 Task: Reply All to email with the signature Danielle Scott with the subject 'Request for payment' from softage.1@softage.net with the message 'Would it be possible to have a project update meeting with all stakeholders next week?'
Action: Mouse moved to (1116, 241)
Screenshot: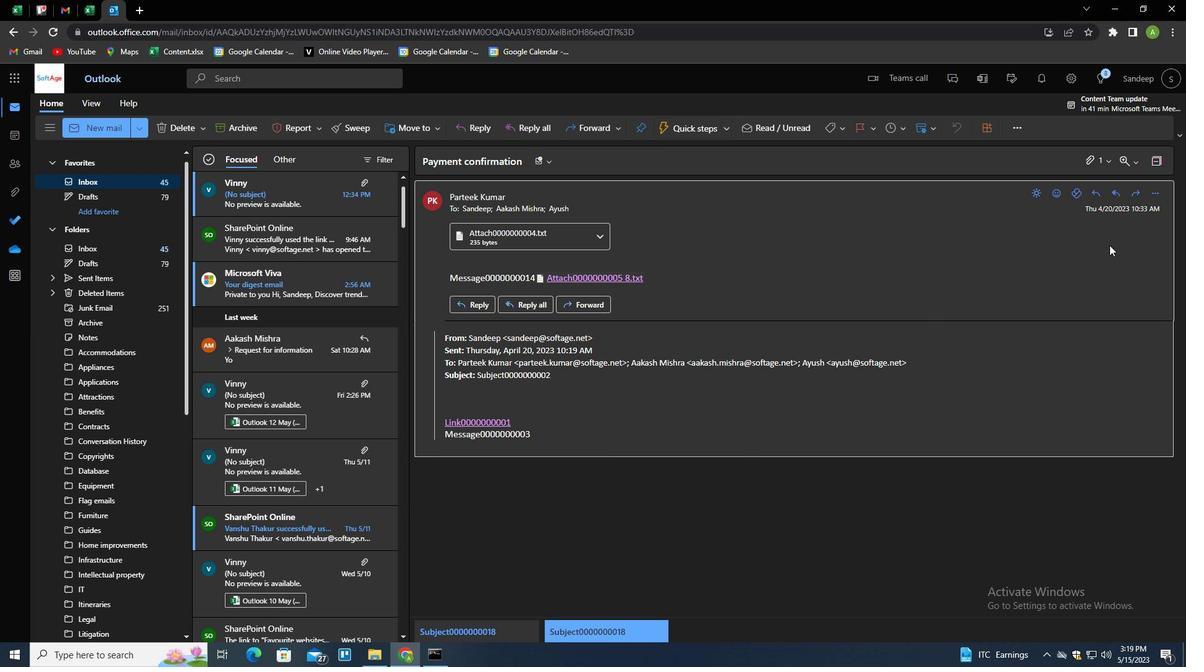 
Action: Mouse pressed right at (1116, 241)
Screenshot: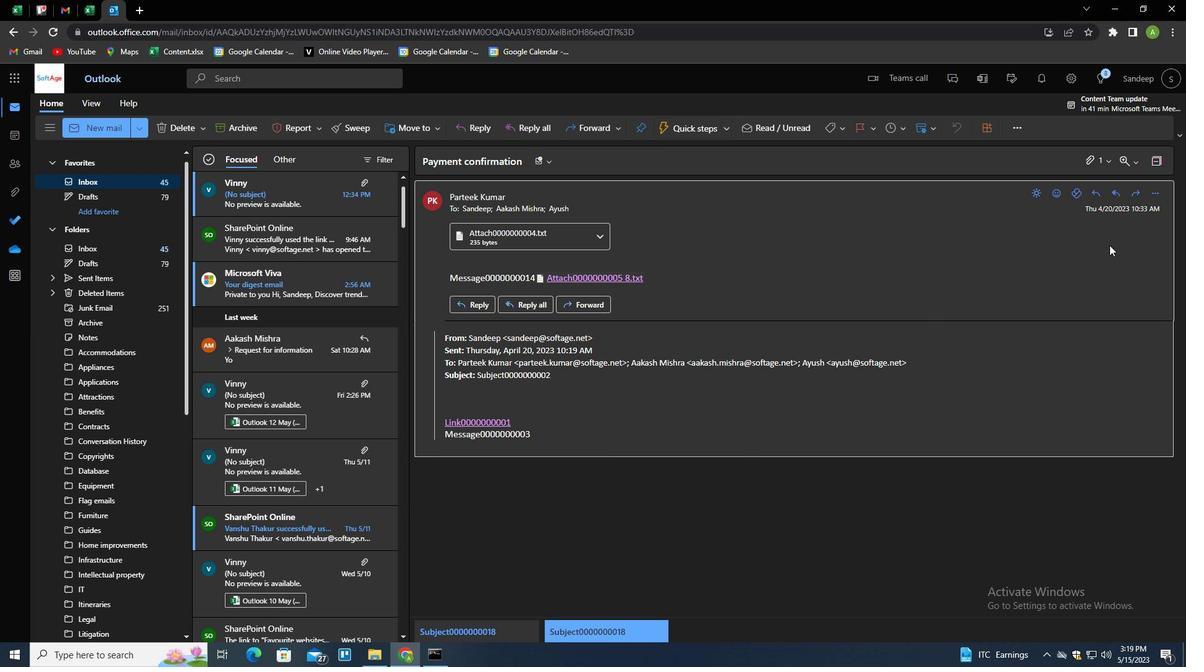 
Action: Mouse moved to (1160, 189)
Screenshot: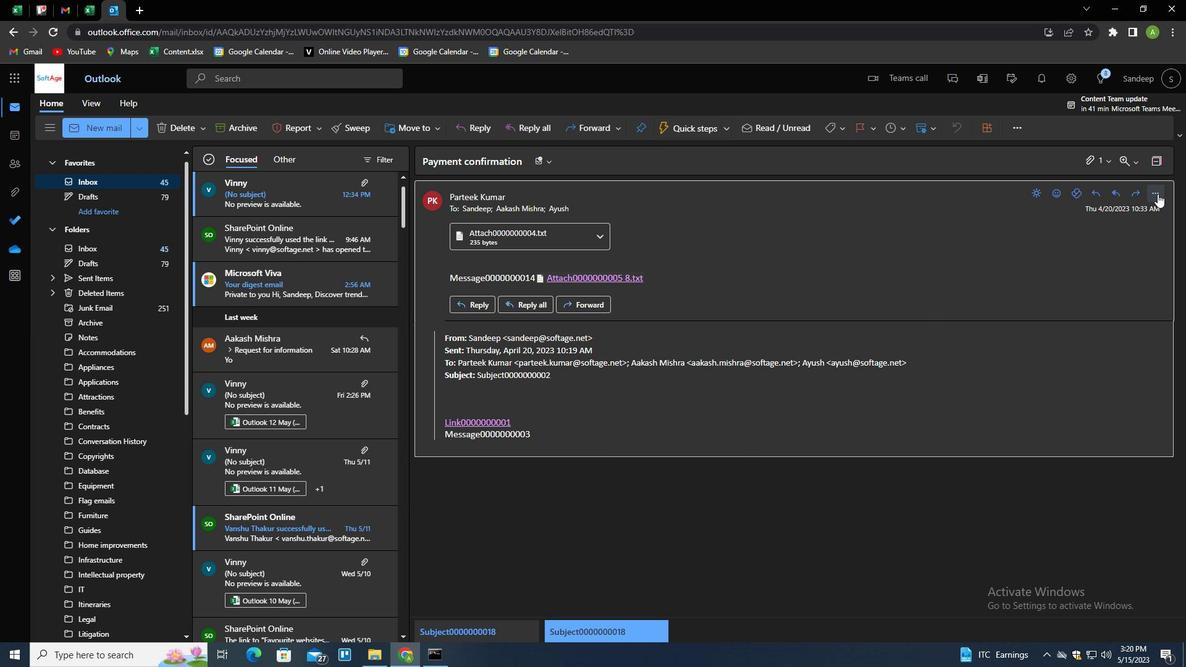 
Action: Mouse pressed left at (1160, 189)
Screenshot: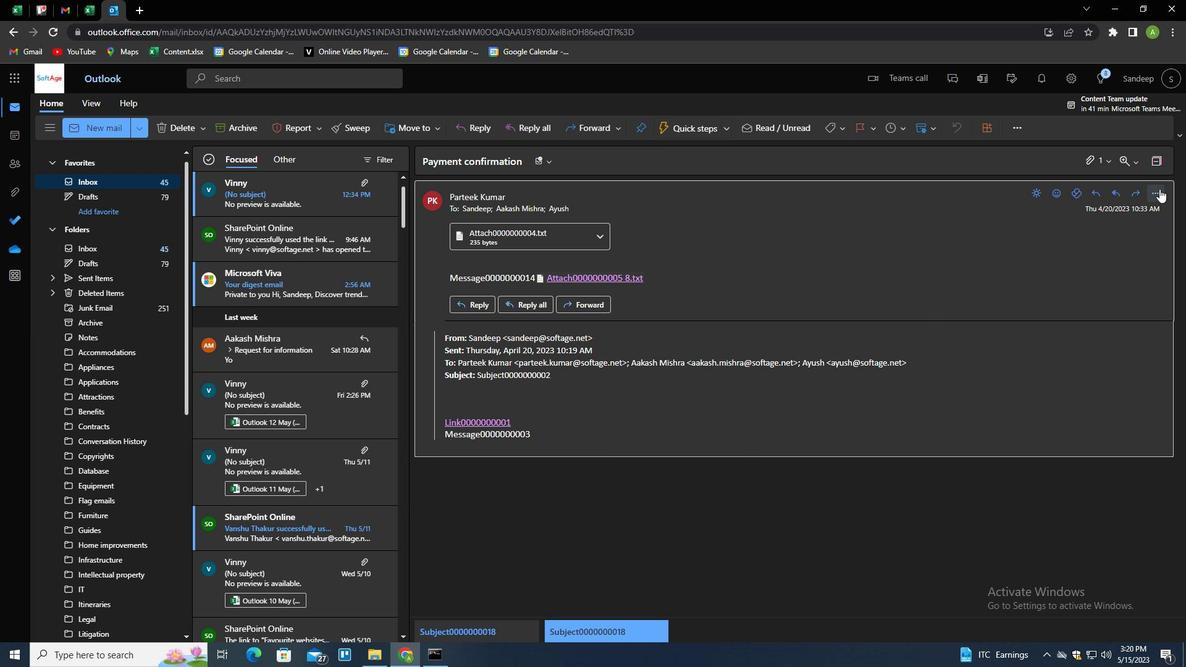 
Action: Mouse moved to (1116, 241)
Screenshot: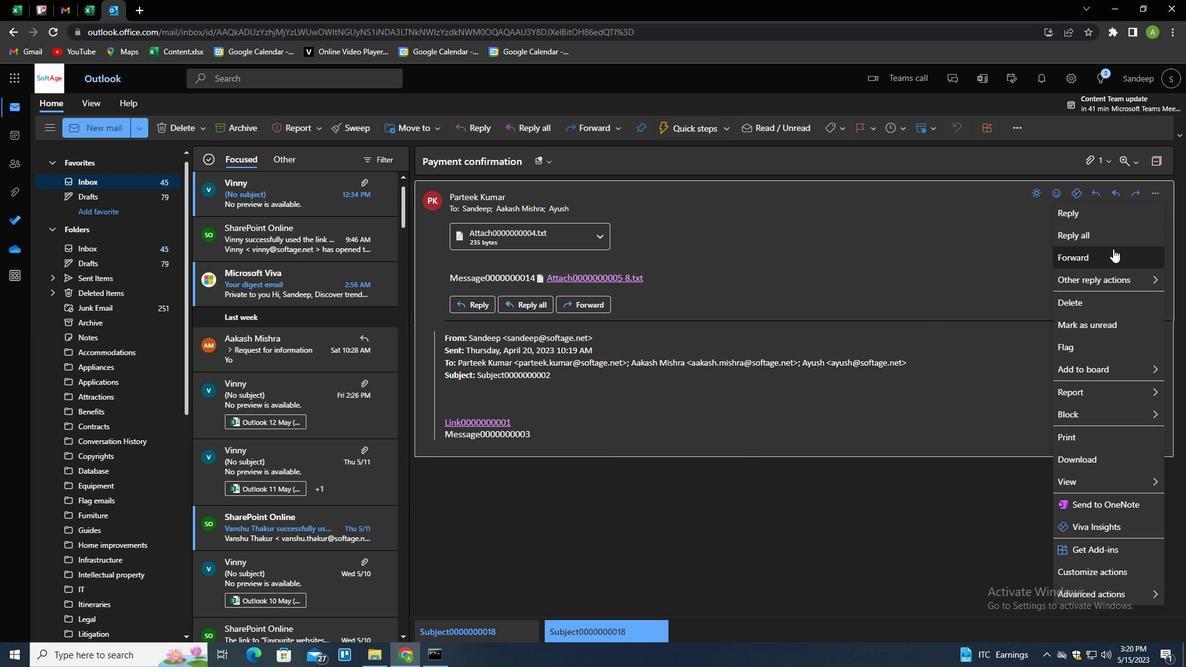 
Action: Mouse pressed left at (1116, 241)
Screenshot: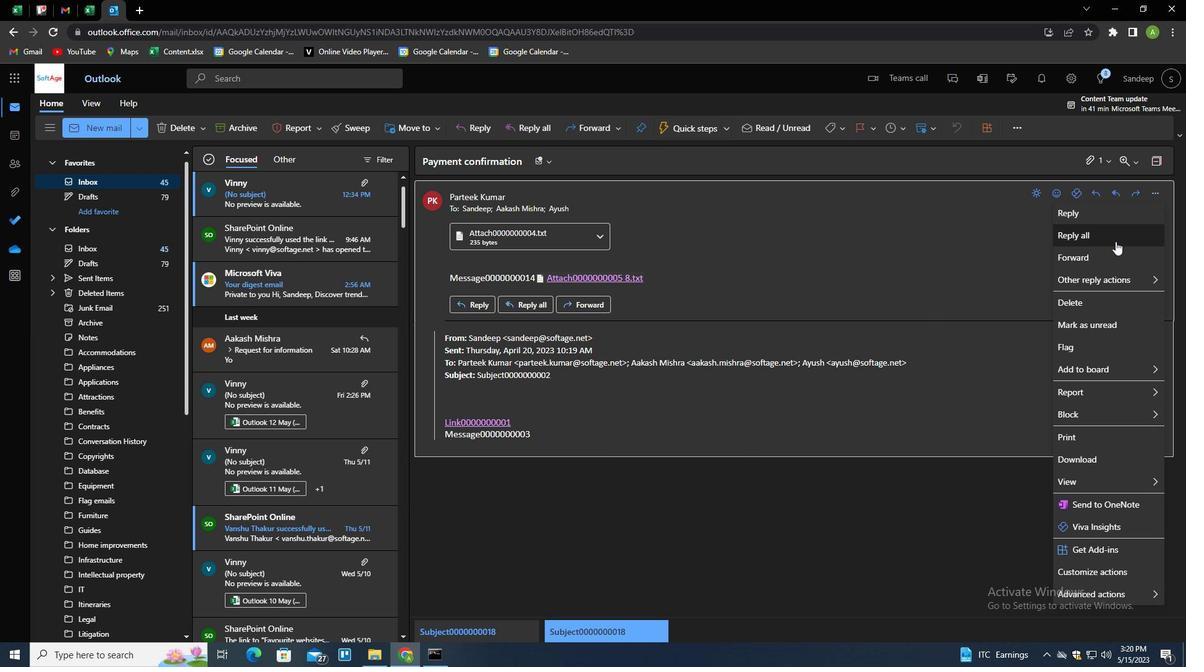 
Action: Mouse moved to (433, 354)
Screenshot: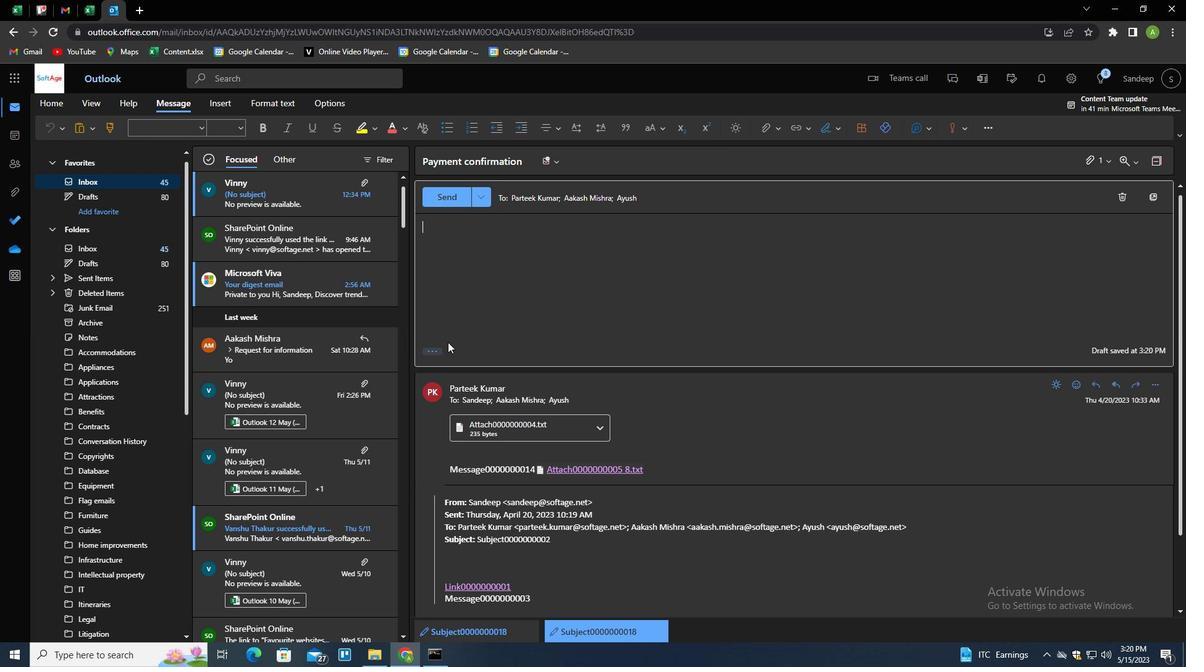 
Action: Mouse pressed left at (433, 354)
Screenshot: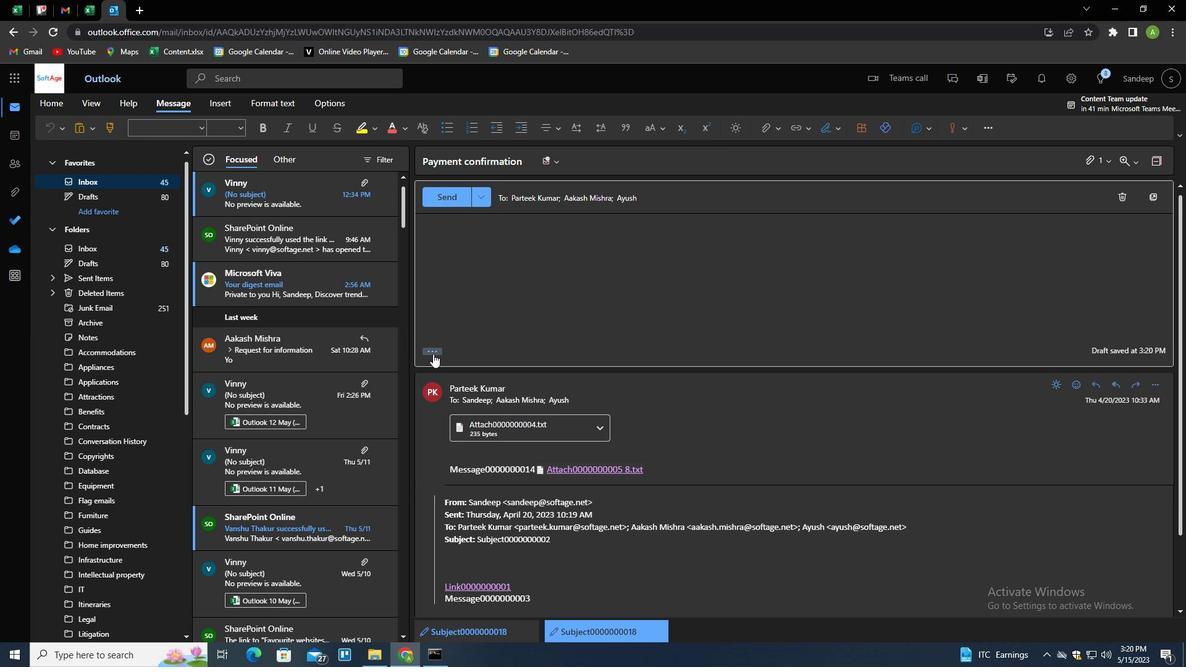 
Action: Mouse moved to (832, 129)
Screenshot: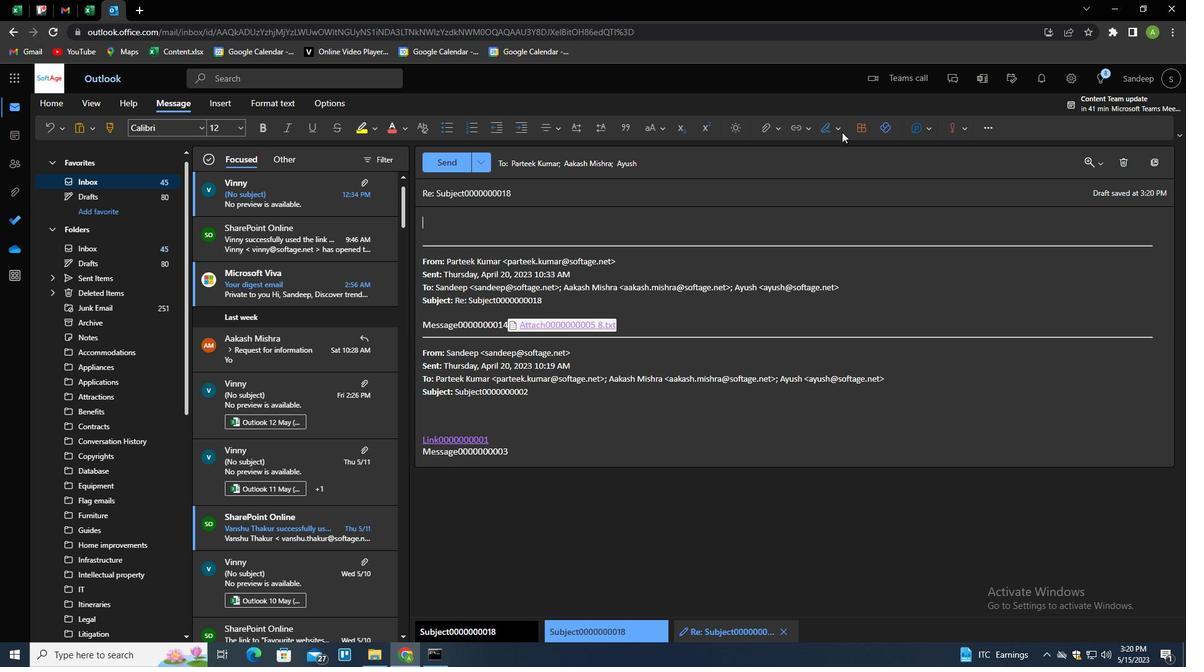 
Action: Mouse pressed left at (832, 129)
Screenshot: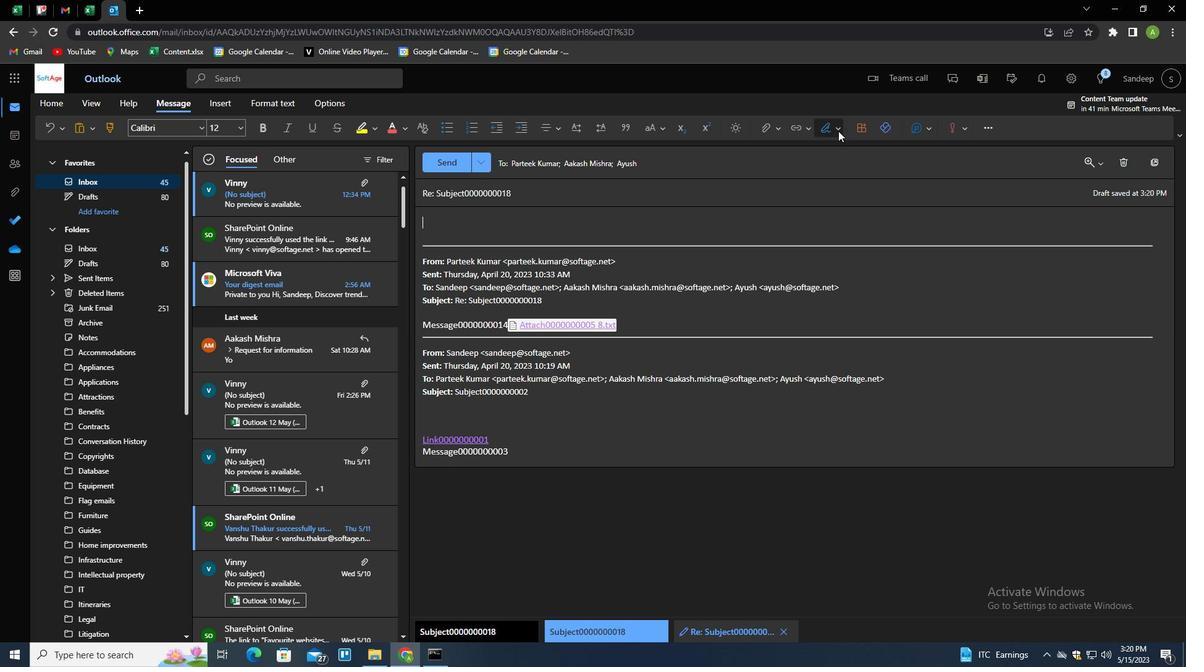 
Action: Mouse moved to (821, 179)
Screenshot: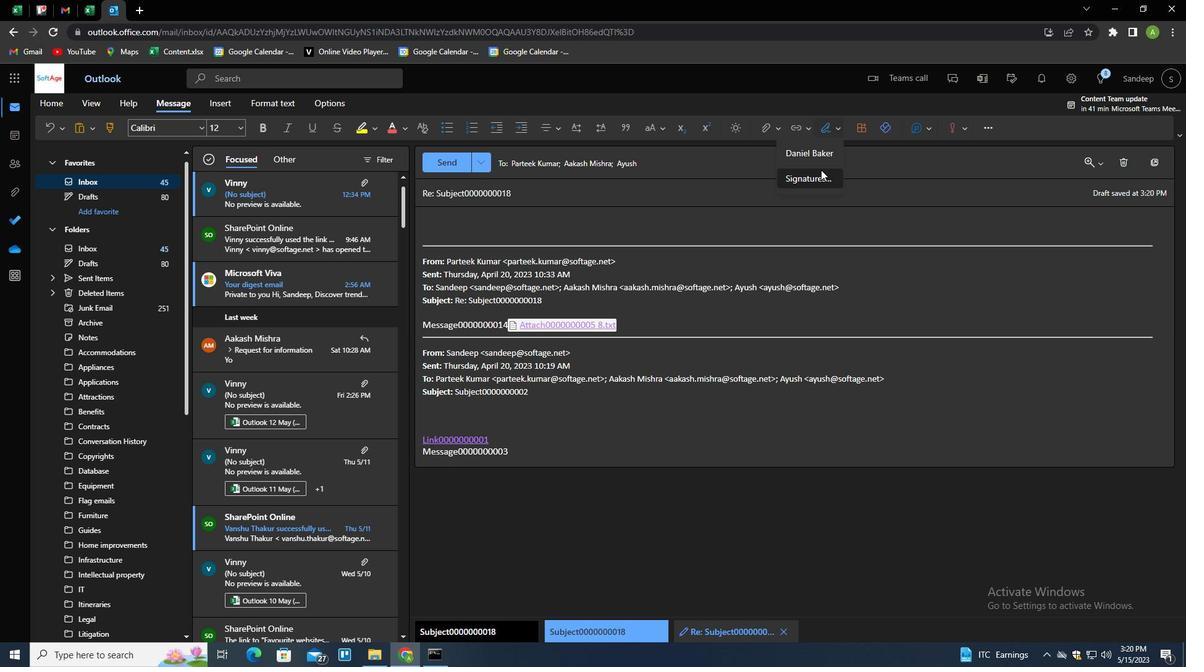 
Action: Mouse pressed left at (821, 179)
Screenshot: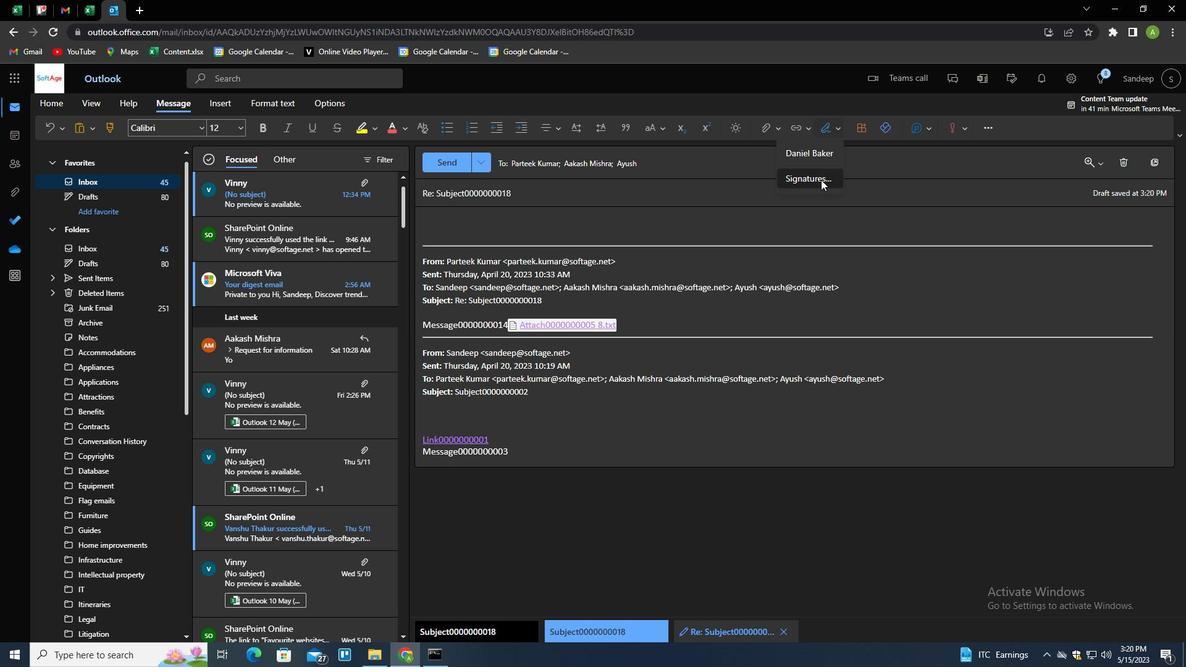 
Action: Mouse moved to (847, 229)
Screenshot: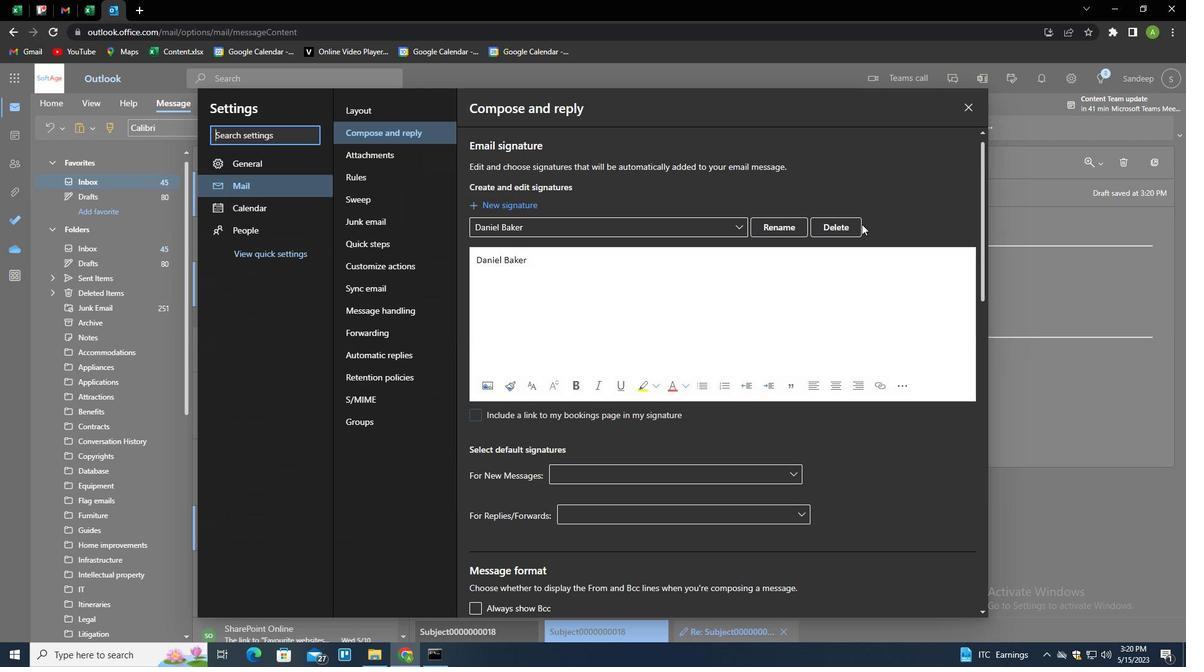 
Action: Mouse pressed left at (847, 229)
Screenshot: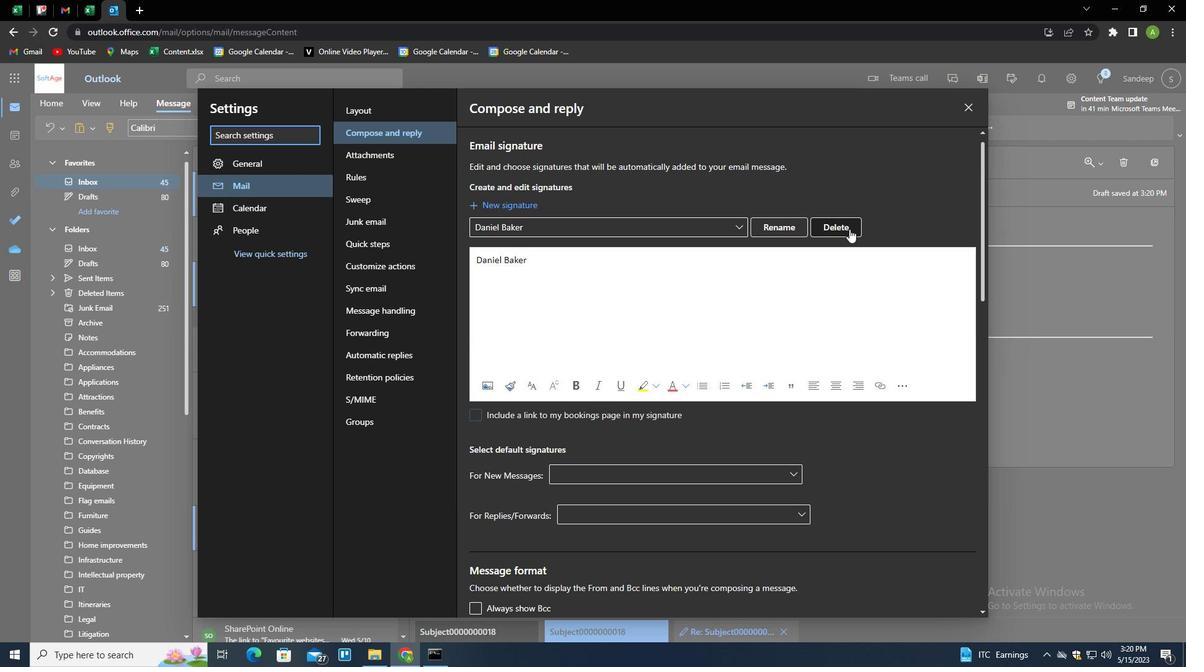 
Action: Mouse pressed left at (847, 229)
Screenshot: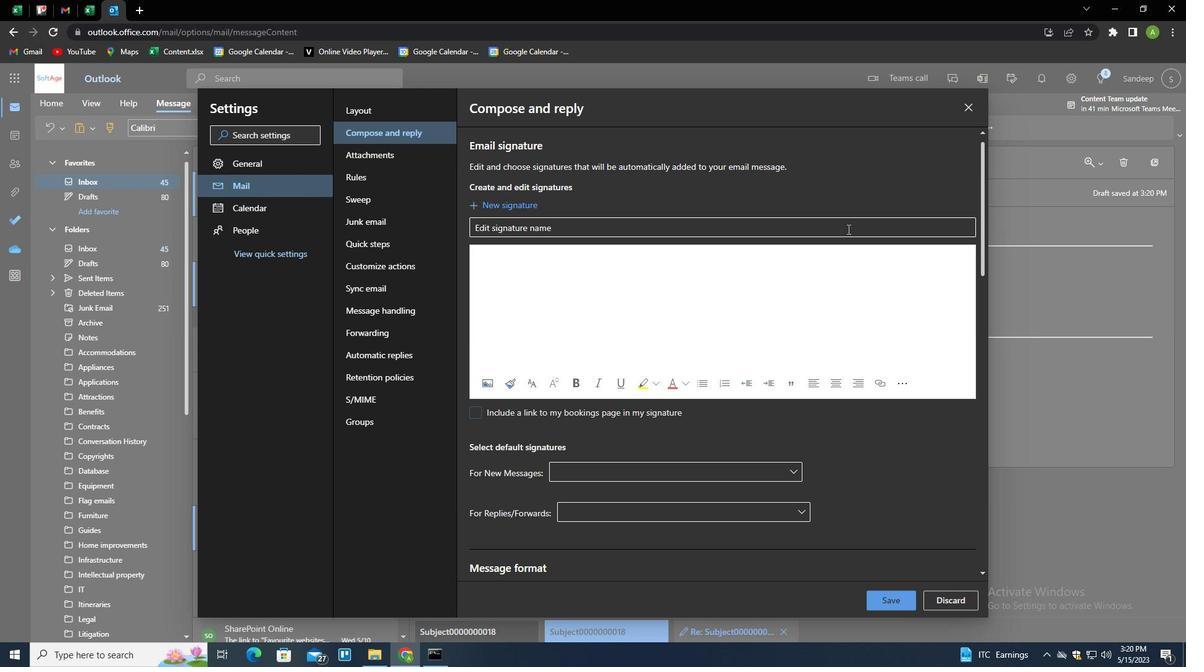 
Action: Key pressed d<Key.shift>A<Key.backspace><Key.backspace><Key.shift>F<Key.backspace>DANIELLE<Key.space><Key.shift>SCOTT<Key.tab><Key.shift>DANIELLE<Key.space><Key.shift>SCOTT
Screenshot: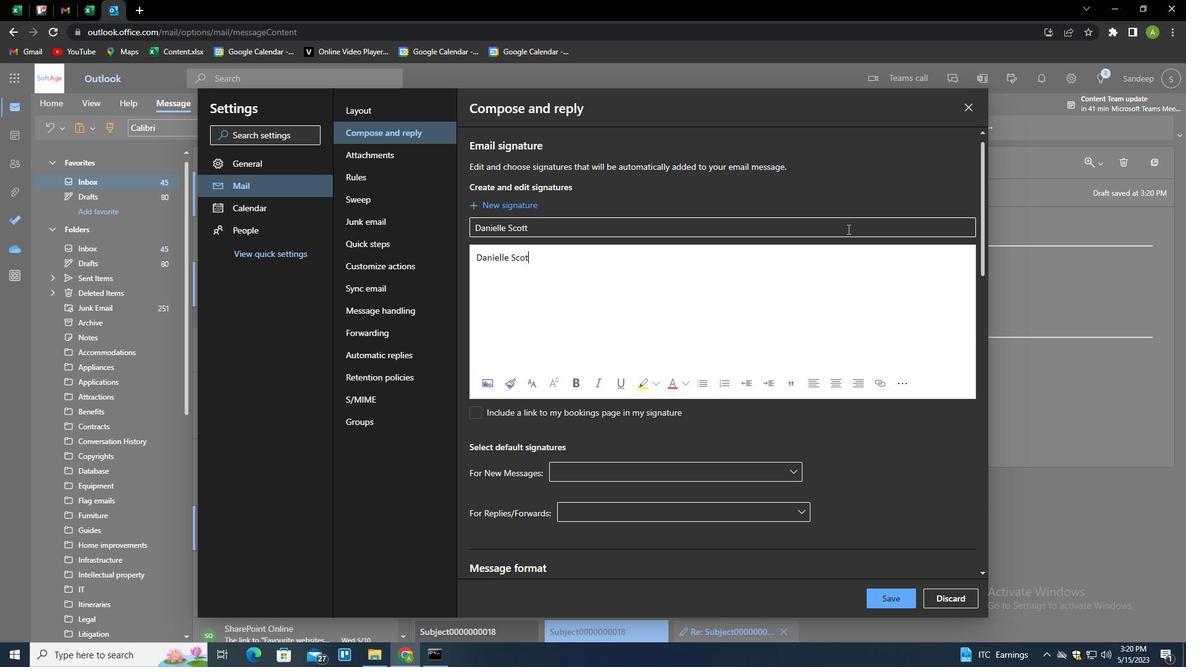 
Action: Mouse moved to (902, 596)
Screenshot: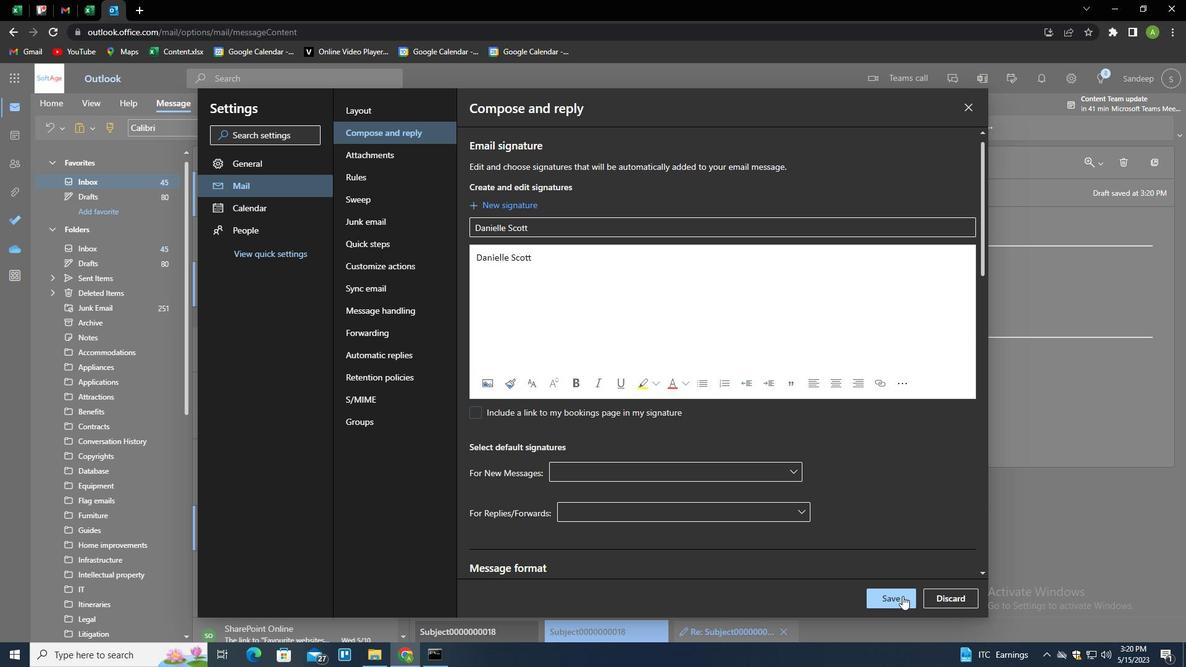 
Action: Mouse pressed left at (902, 596)
Screenshot: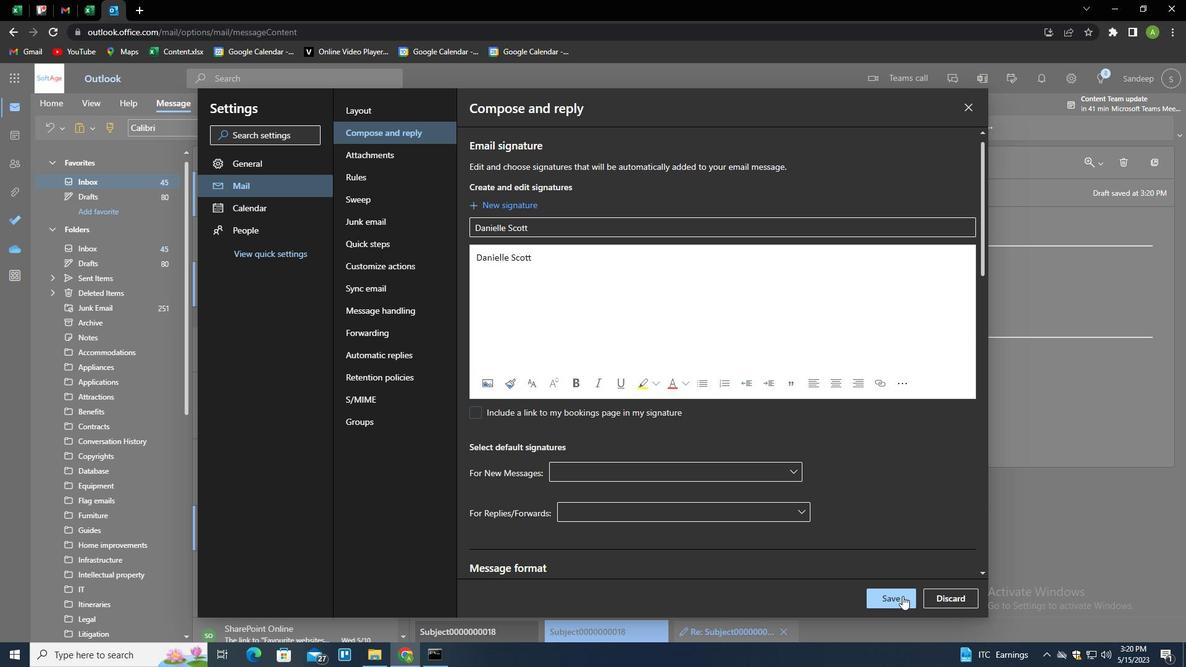 
Action: Mouse moved to (1033, 272)
Screenshot: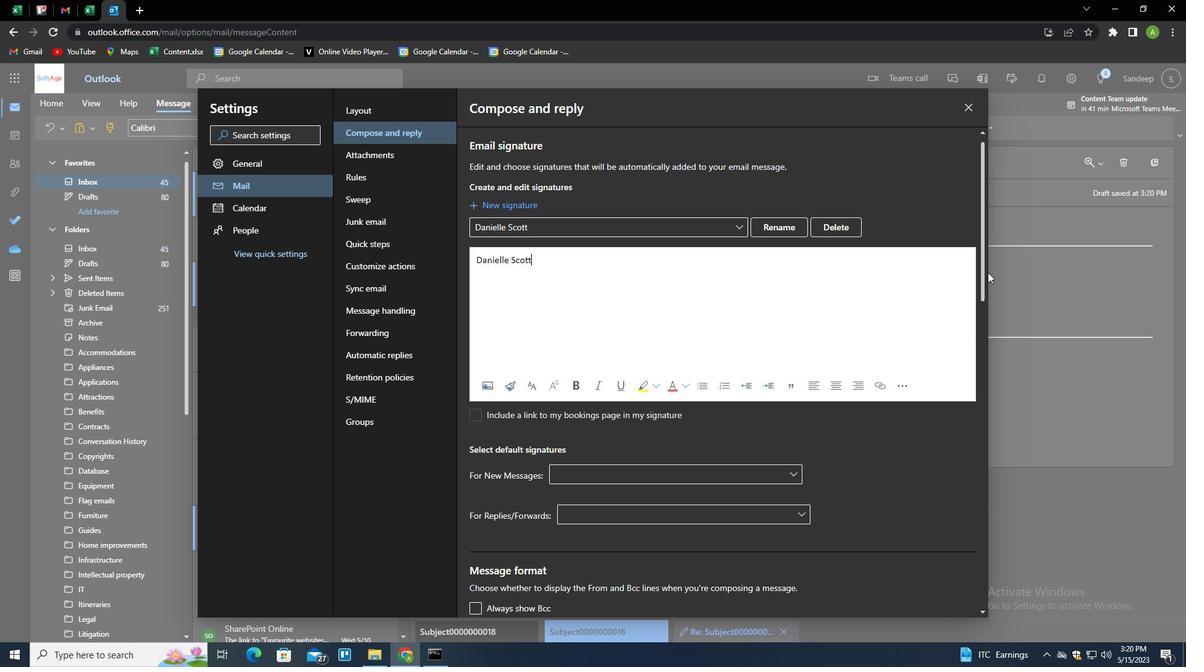 
Action: Mouse pressed left at (1033, 272)
Screenshot: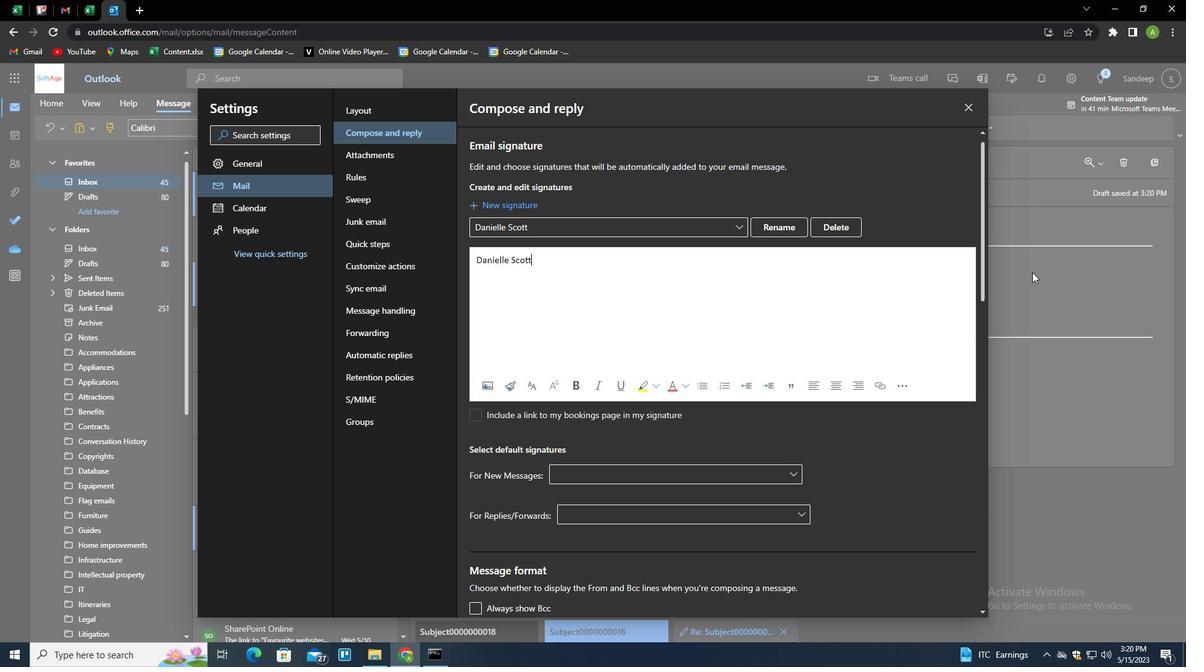 
Action: Mouse moved to (824, 131)
Screenshot: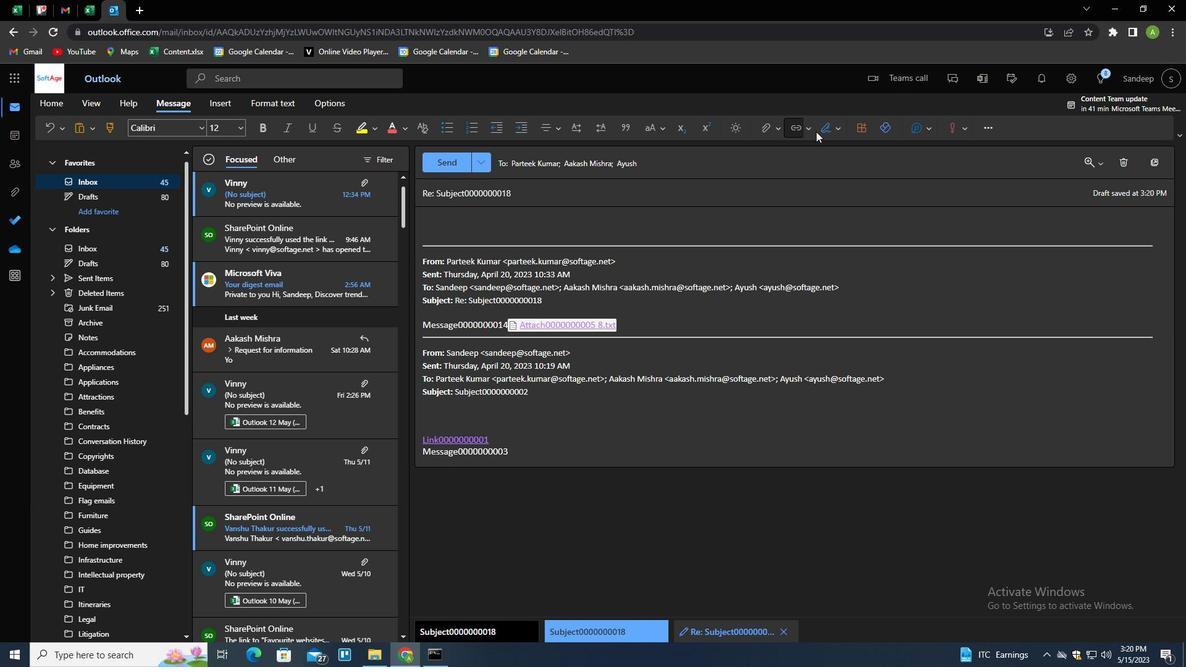 
Action: Mouse pressed left at (824, 131)
Screenshot: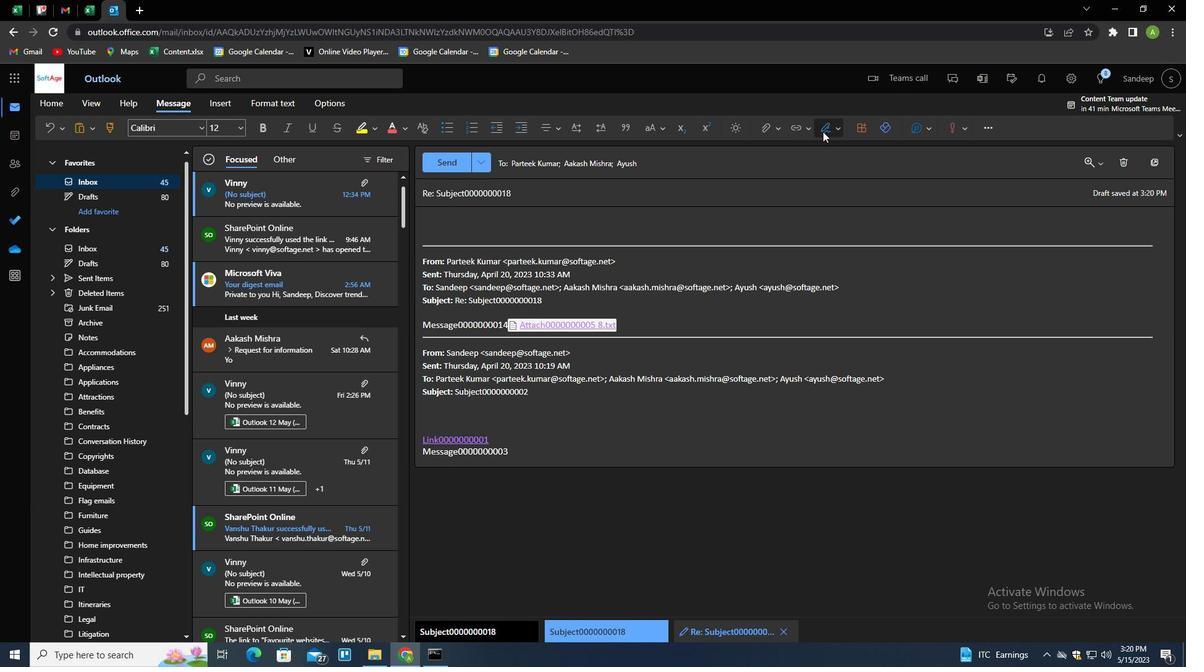 
Action: Mouse moved to (812, 153)
Screenshot: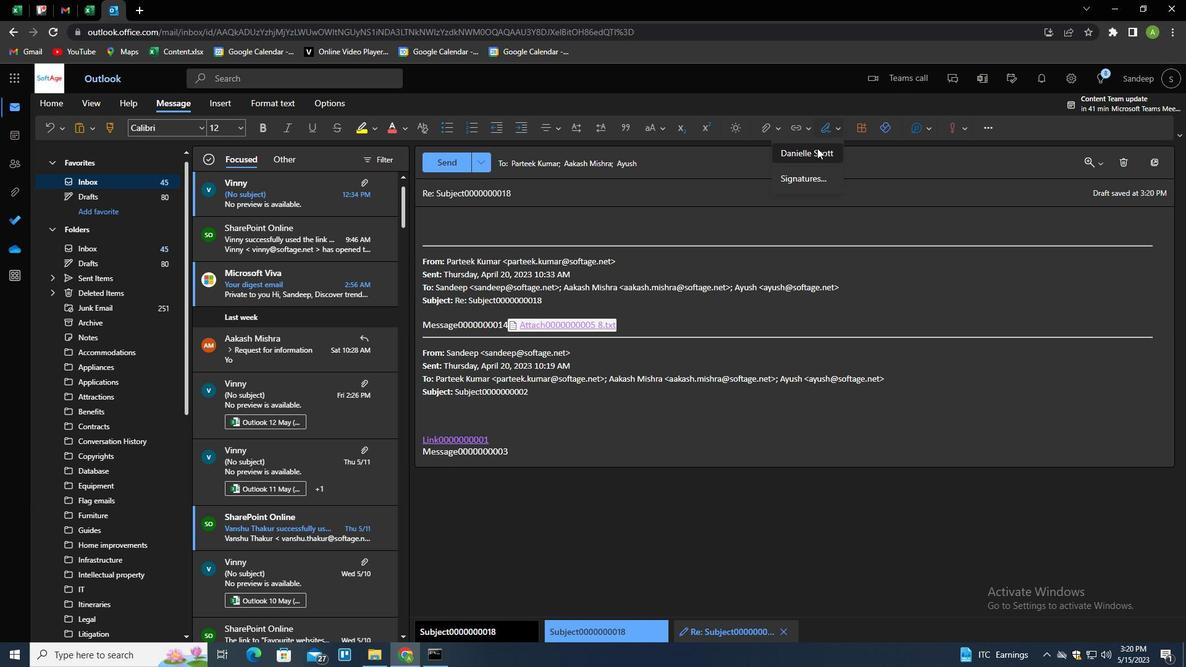 
Action: Mouse pressed left at (812, 153)
Screenshot: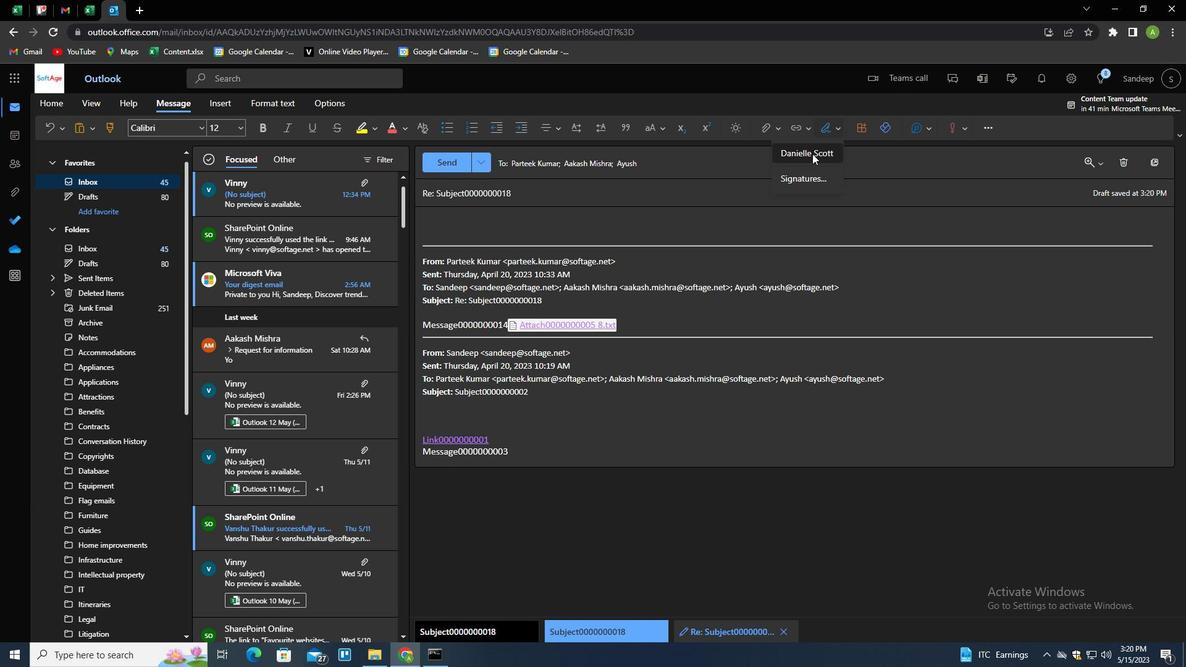 
Action: Mouse moved to (469, 195)
Screenshot: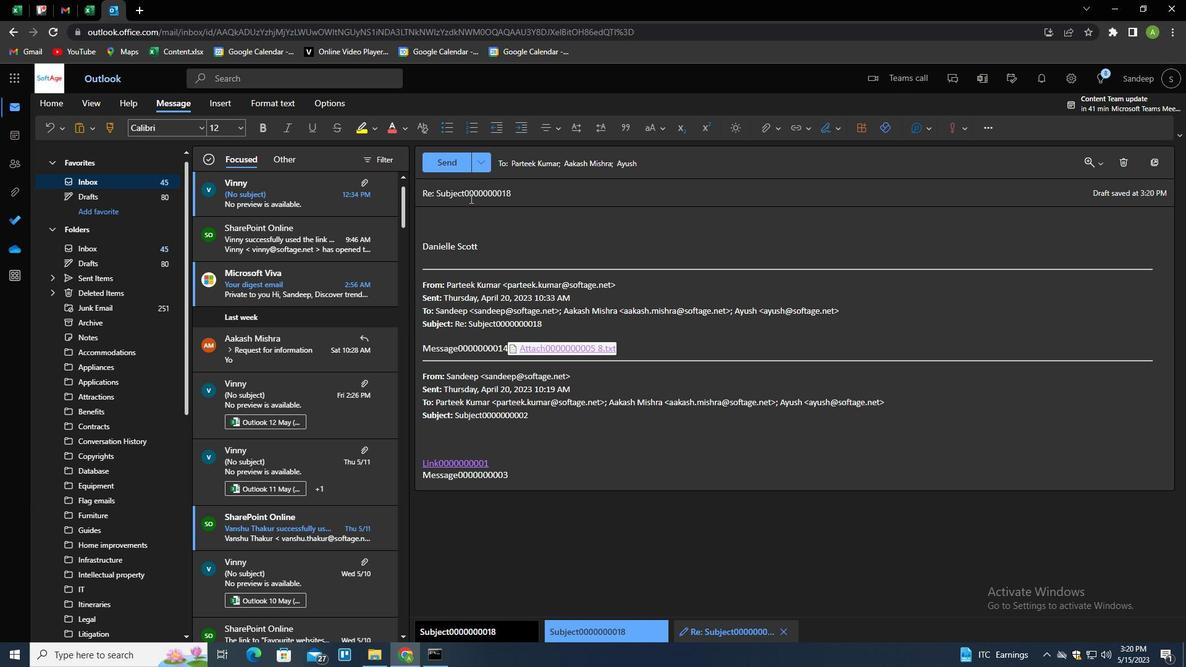 
Action: Mouse pressed left at (469, 195)
Screenshot: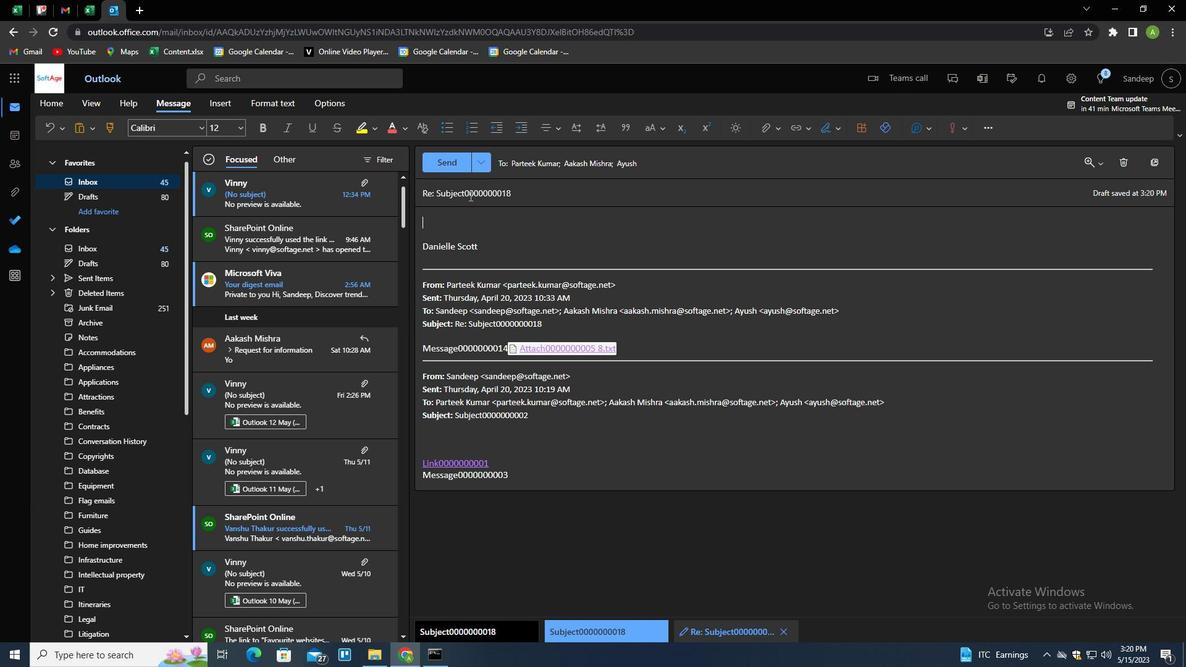 
Action: Mouse pressed left at (469, 195)
Screenshot: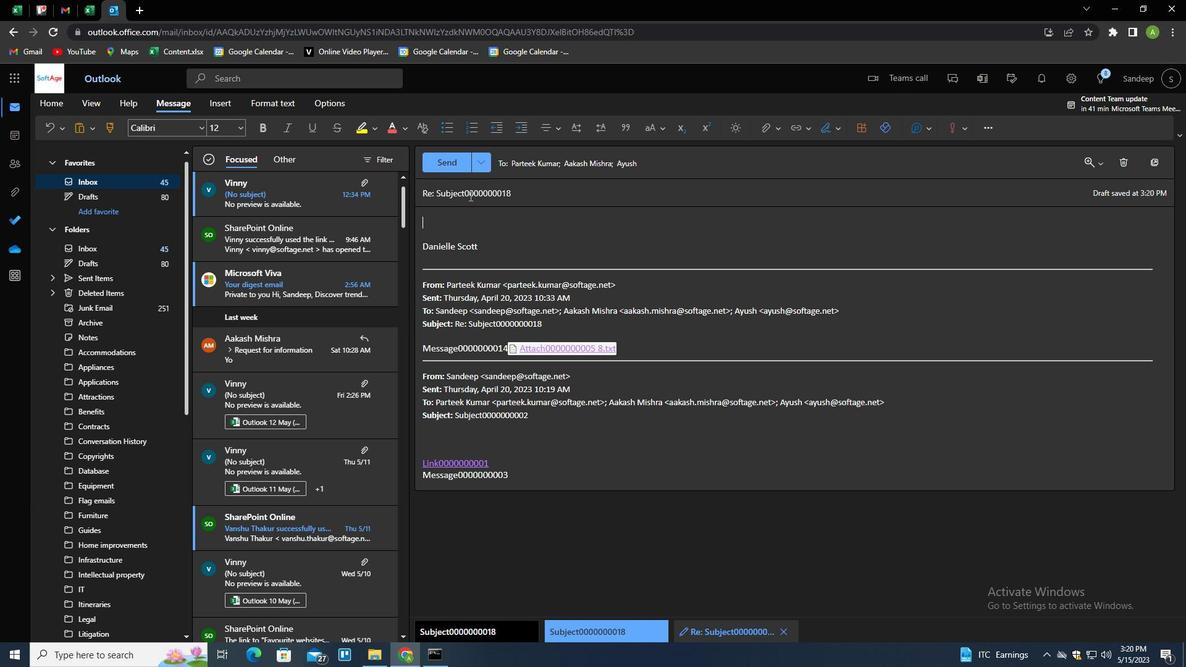 
Action: Mouse pressed left at (469, 195)
Screenshot: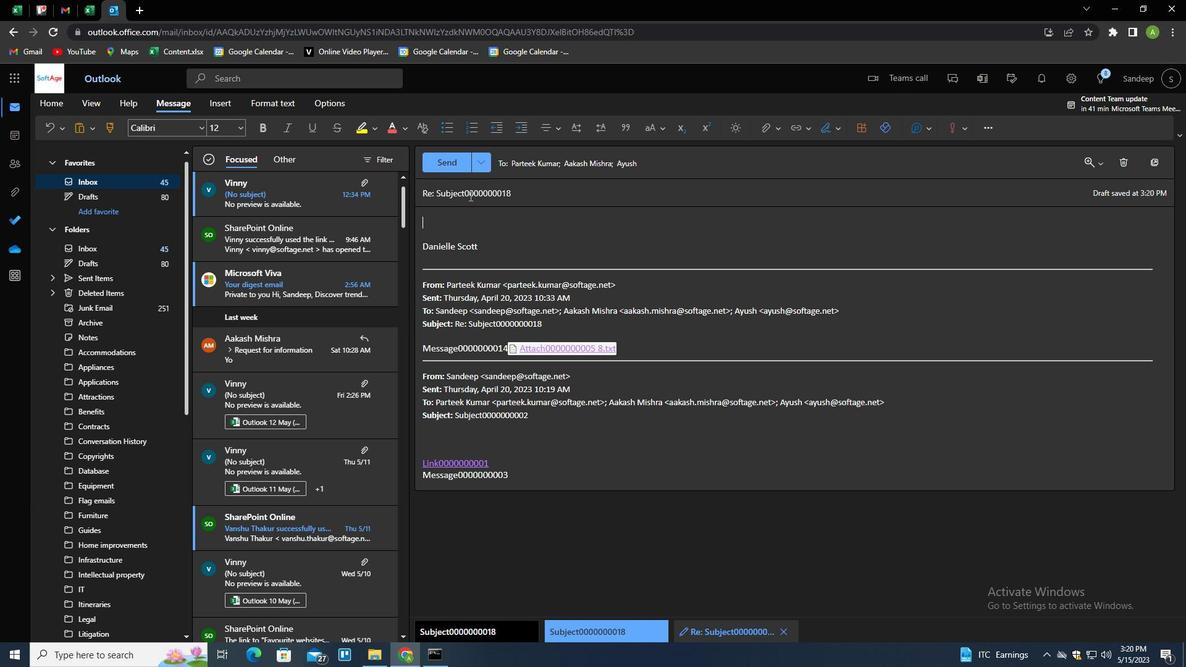 
Action: Key pressed <Key.shift>REQUEST<Key.space>FOR<Key.space>PAYMENT<Key.tab><Key.shift>WOULD<Key.space>IT<Key.space>BBE<Key.backspace><Key.backspace>E<Key.space>TO<Key.space>GAV<Key.backspace><Key.backspace><Key.backspace>HACE<Key.backspace><Key.backspace>V<Key.backspace><Key.backspace>VE<Key.backspace><Key.backspace>AVE<Key.space>A<Key.space>PROJECT<Key.space>UPDADTE<Key.backspace><Key.backspace><Key.backspace>TE<Key.space>MEETING<Key.space>WITH<Key.space>ALL<Key.space>SKATEHOLDERS<Key.space>NEXT<Key.space>WEEK
Screenshot: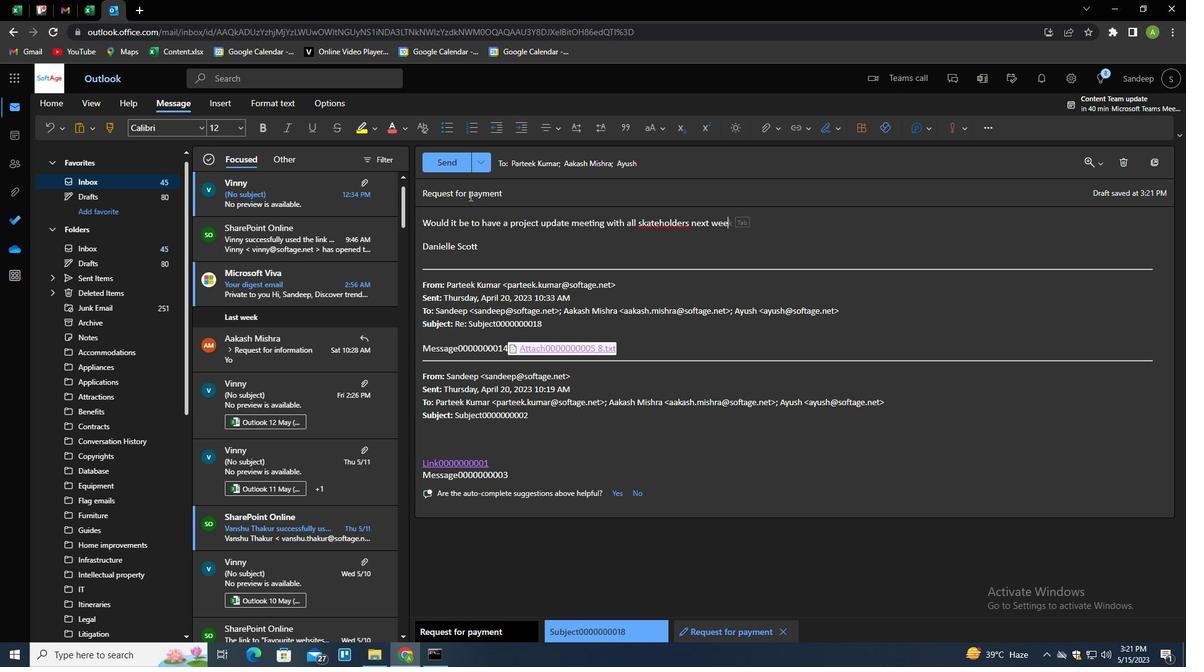 
Action: Mouse moved to (747, 226)
Screenshot: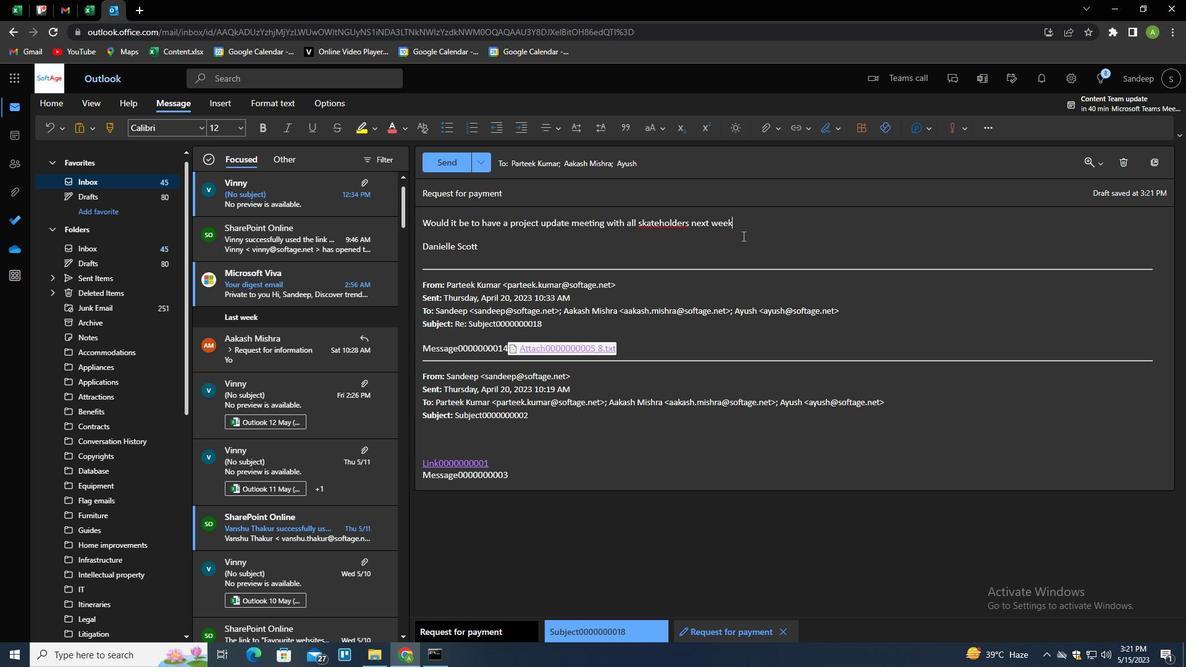
Action: Key pressed <Key.shift>?
Screenshot: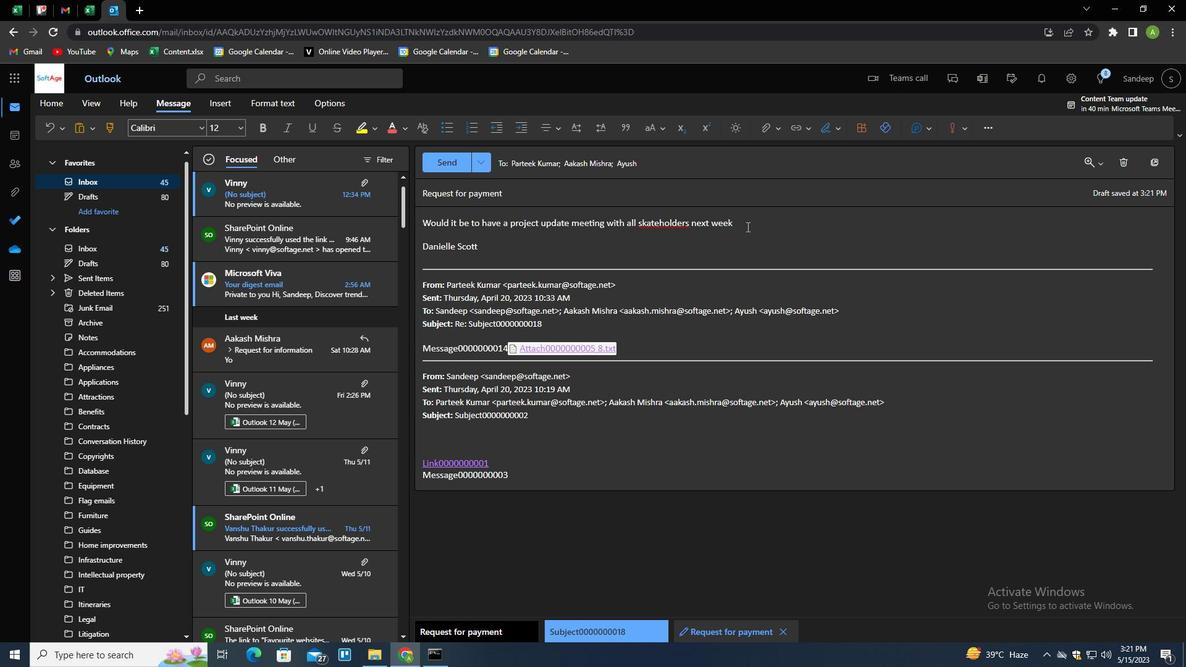 
Action: Mouse moved to (459, 169)
Screenshot: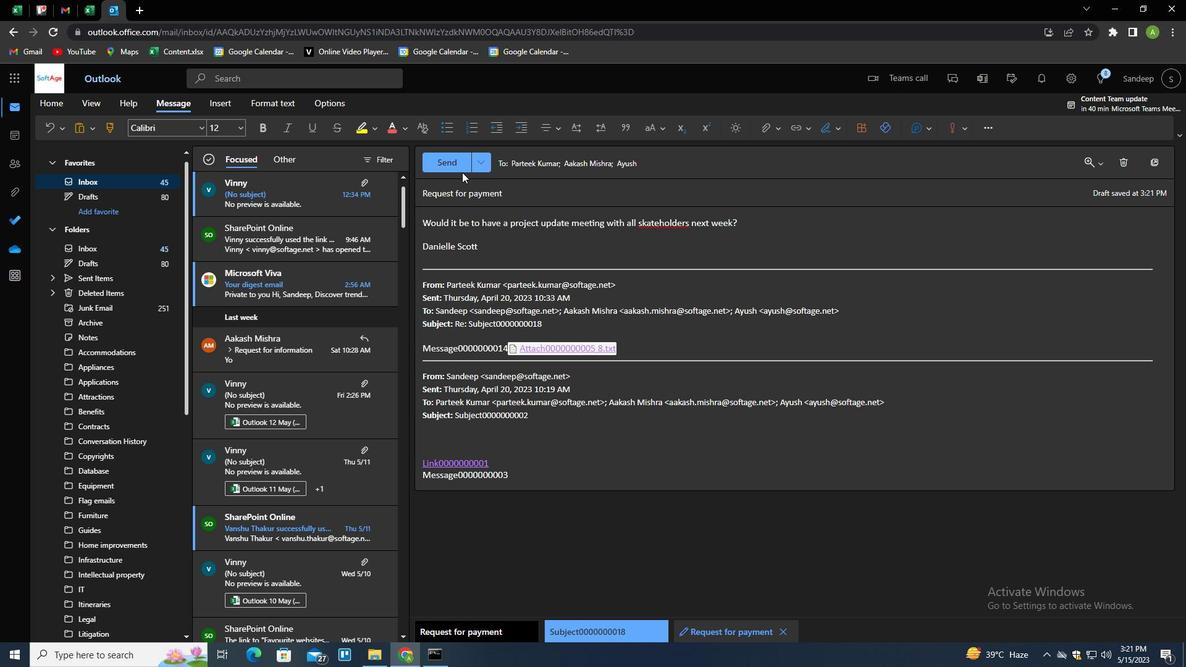 
Action: Mouse pressed left at (459, 169)
Screenshot: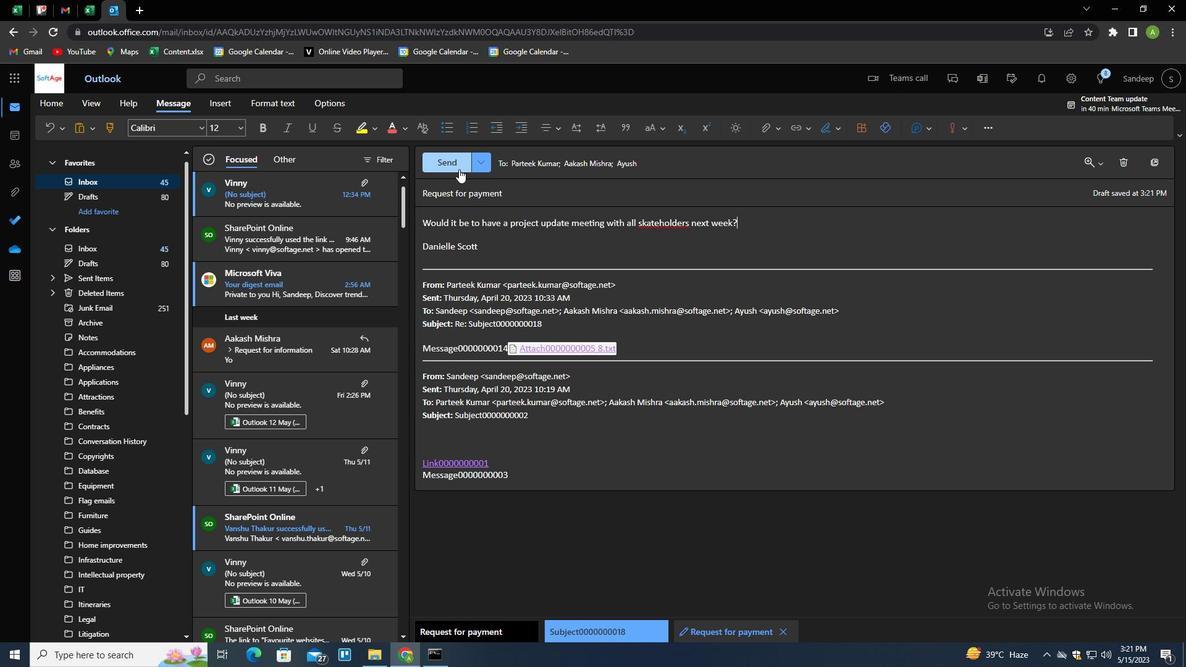 
